 Task: Edit the duration of the event to 45 minutes.
Action: Mouse moved to (102, 143)
Screenshot: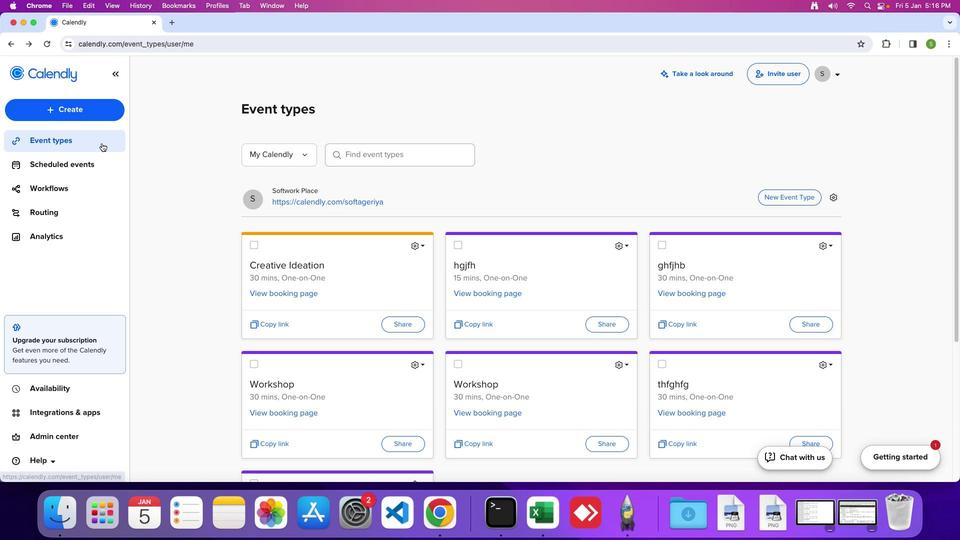 
Action: Mouse pressed left at (102, 143)
Screenshot: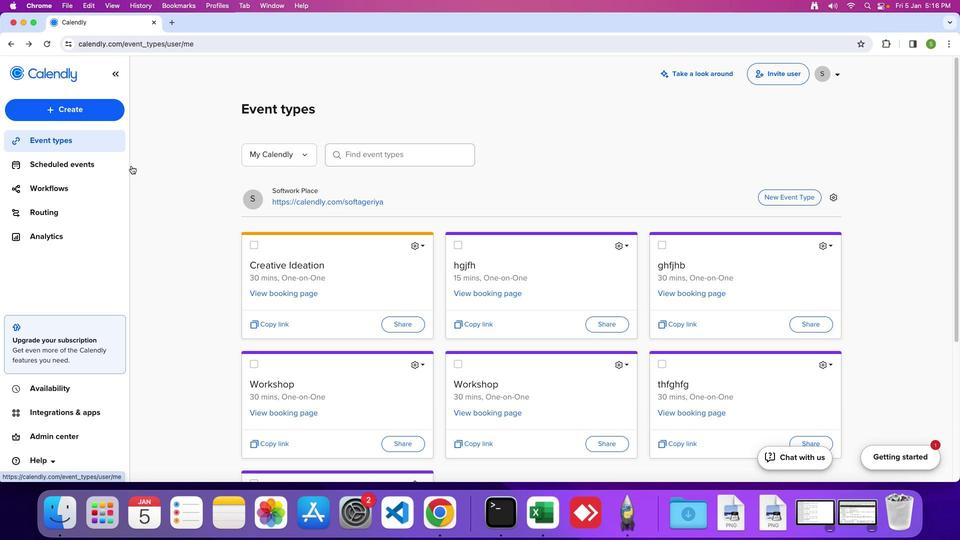 
Action: Mouse moved to (425, 247)
Screenshot: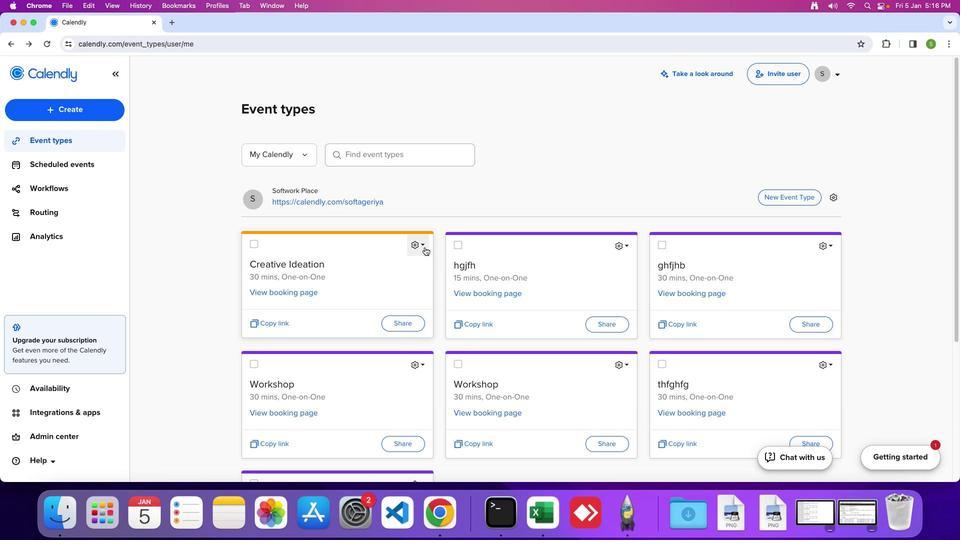 
Action: Mouse pressed left at (425, 247)
Screenshot: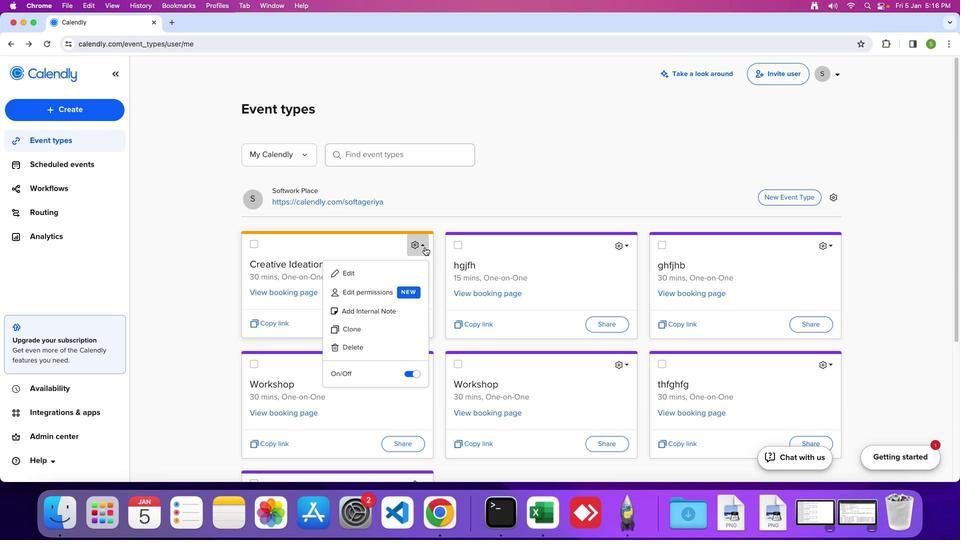 
Action: Mouse moved to (413, 274)
Screenshot: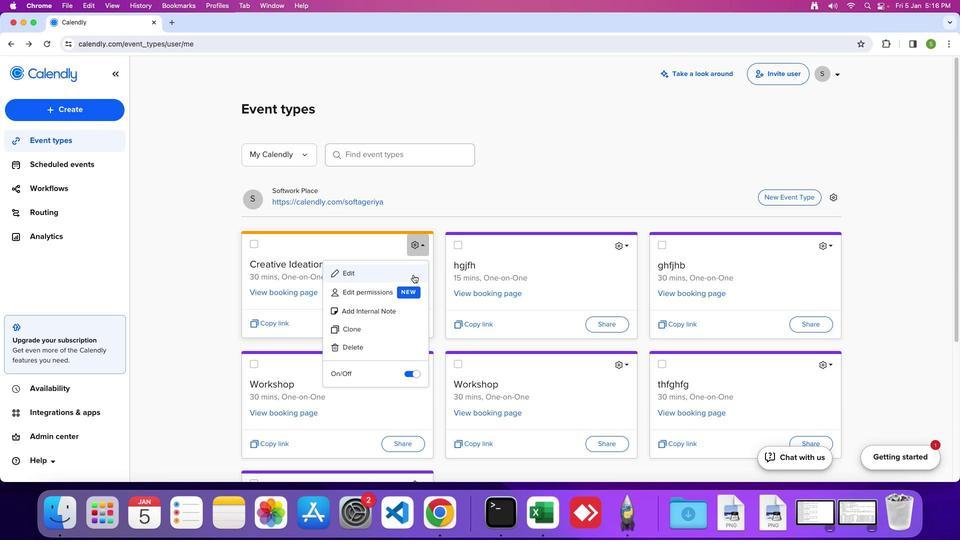 
Action: Mouse pressed left at (413, 274)
Screenshot: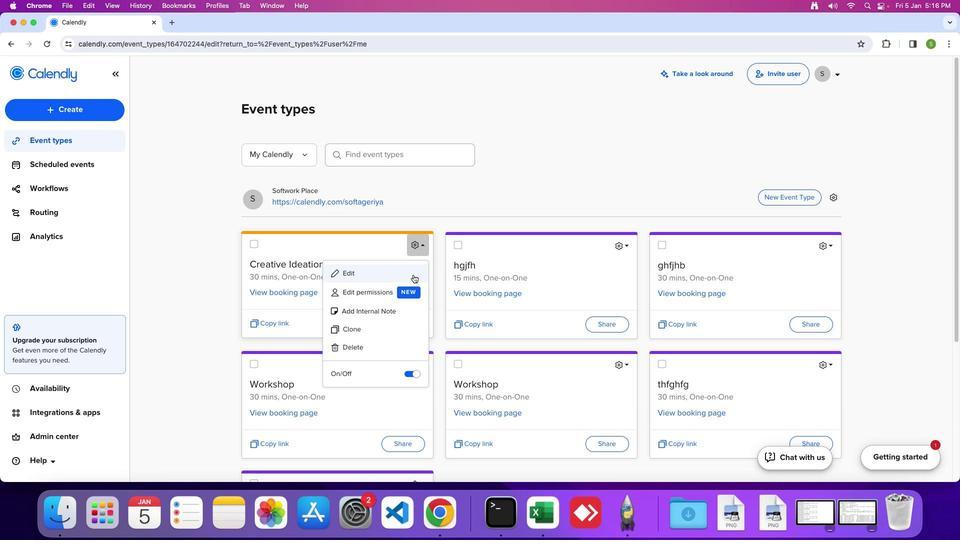 
Action: Mouse moved to (177, 156)
Screenshot: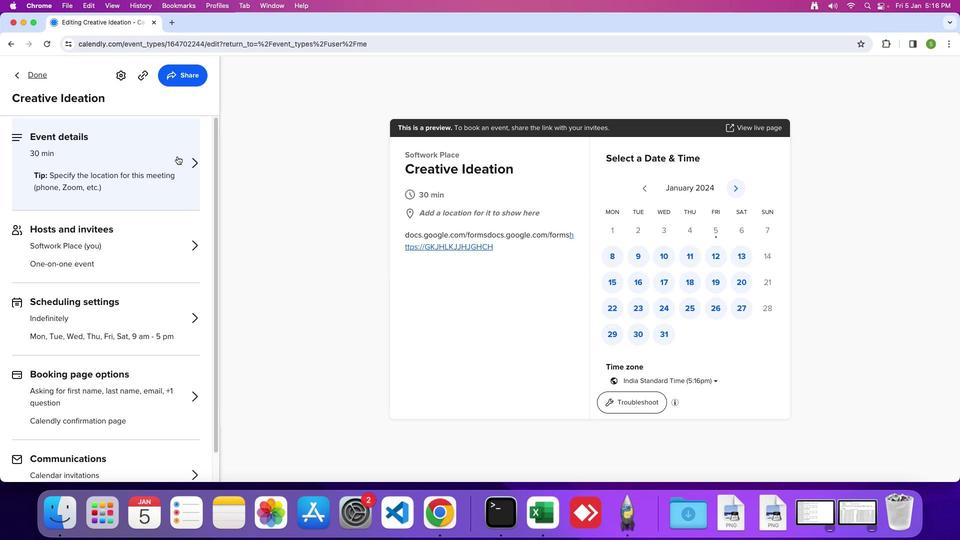 
Action: Mouse pressed left at (177, 156)
Screenshot: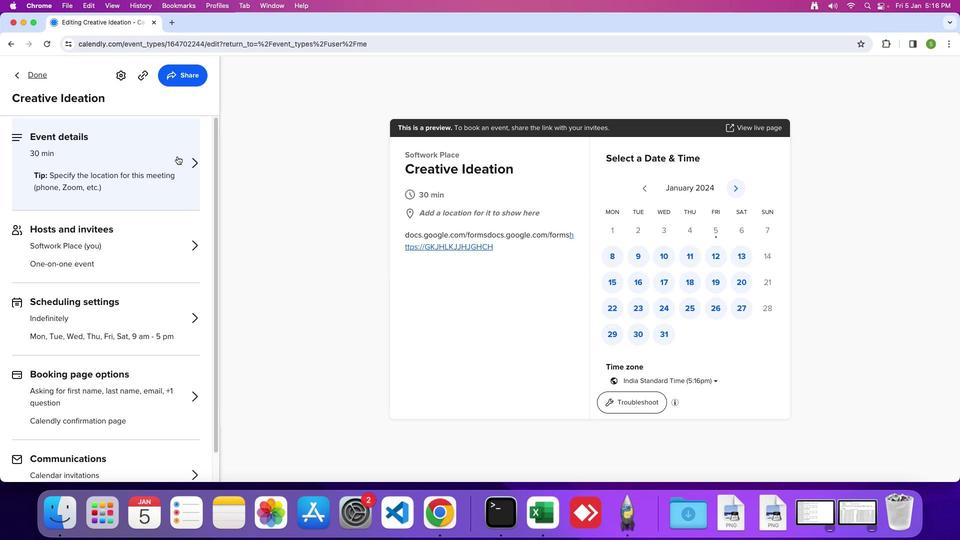 
Action: Mouse moved to (93, 197)
Screenshot: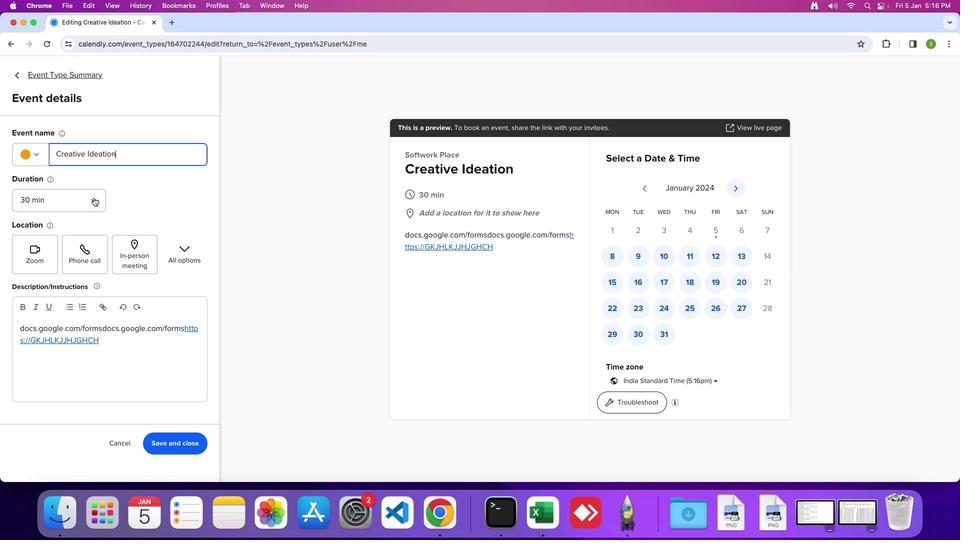
Action: Mouse pressed left at (93, 197)
Screenshot: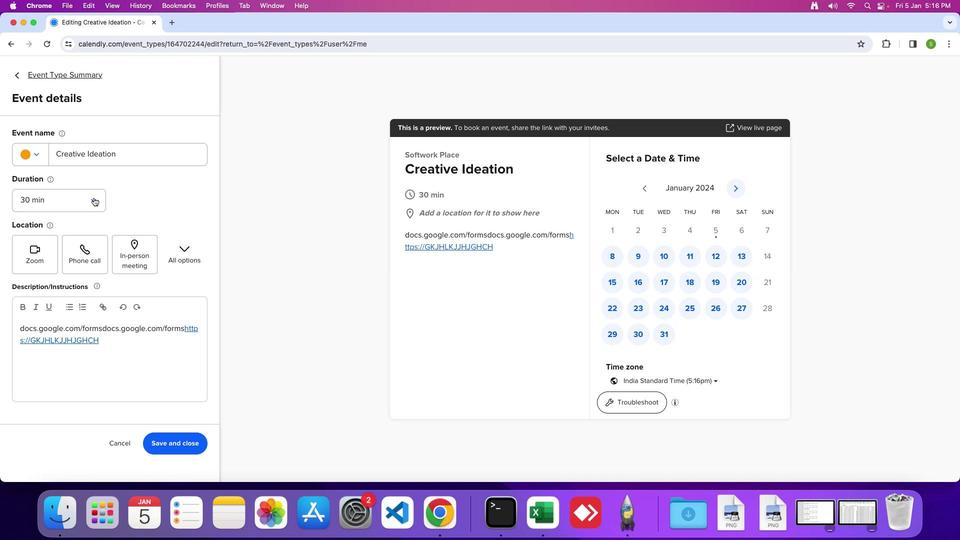 
Action: Mouse moved to (46, 263)
Screenshot: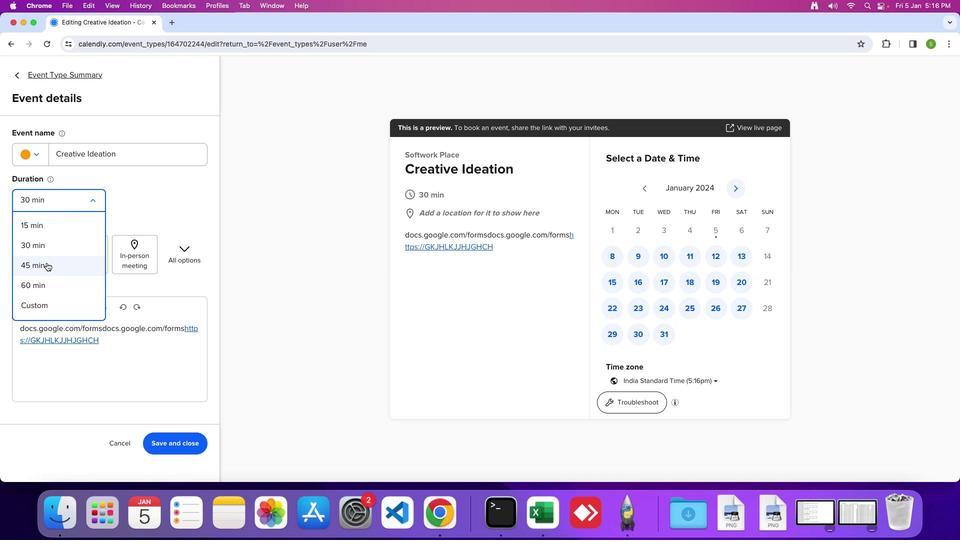 
Action: Mouse pressed left at (46, 263)
Screenshot: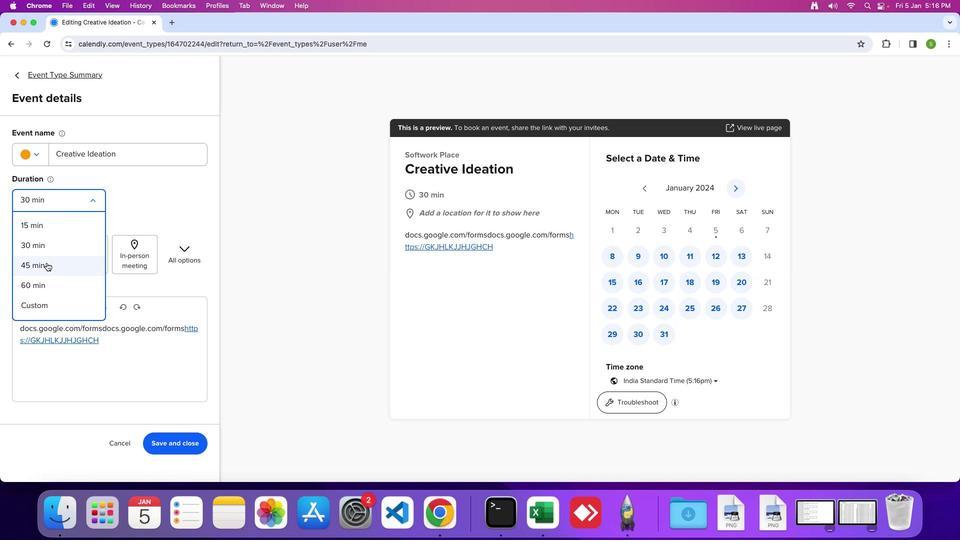 
Action: Mouse moved to (177, 443)
Screenshot: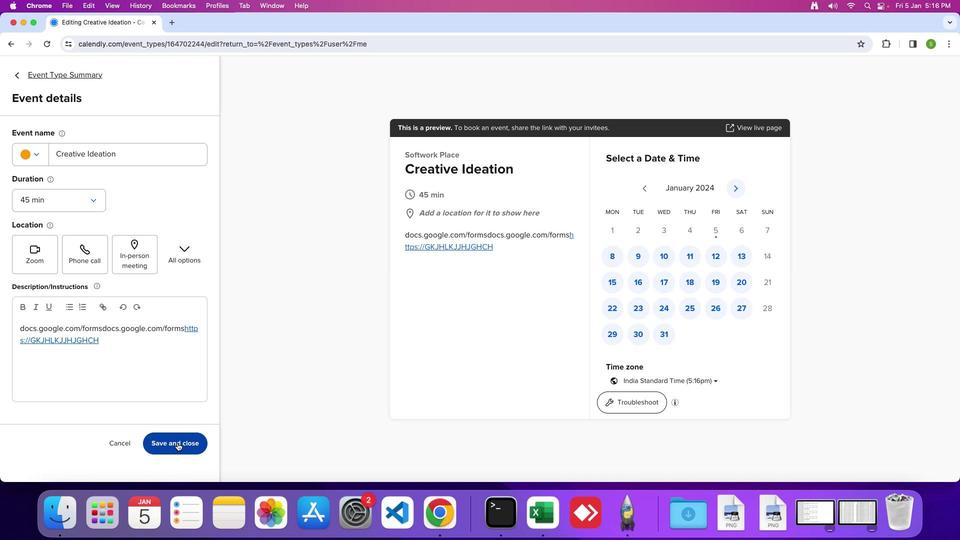 
Action: Mouse pressed left at (177, 443)
Screenshot: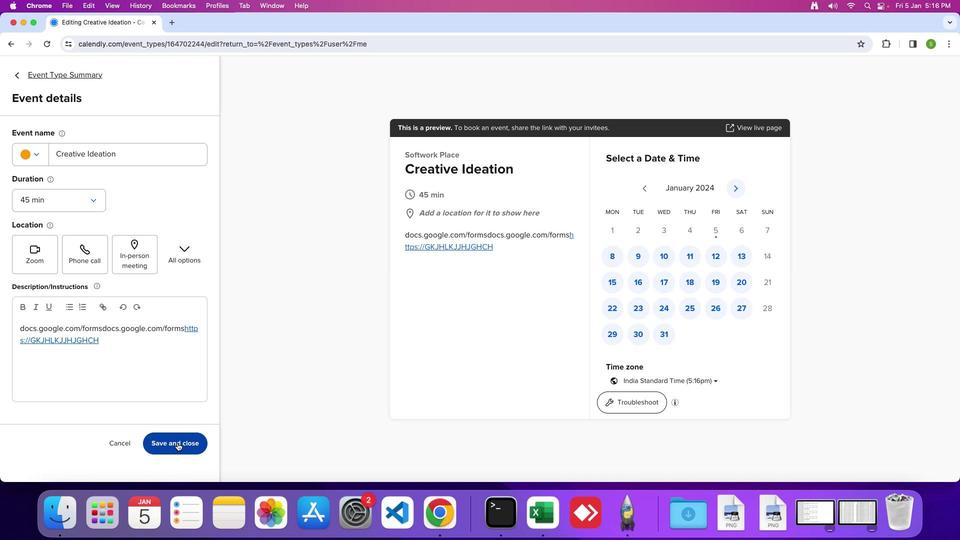 
Action: Mouse moved to (177, 443)
Screenshot: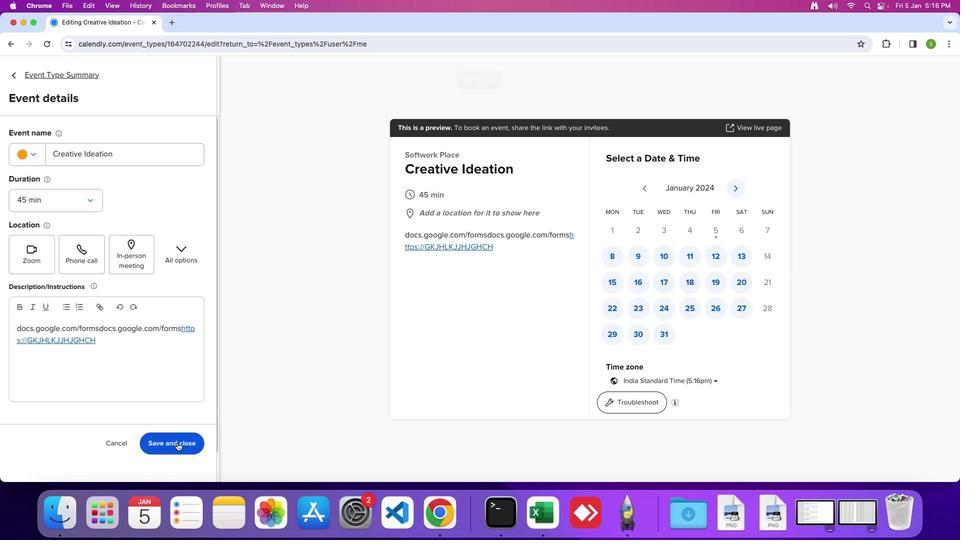 
